 Task: Assign in the project Trailblazer the issue 'Develop a new tool for automated testing of machine learning models' to the sprint 'QA Quest'.
Action: Mouse moved to (1359, 675)
Screenshot: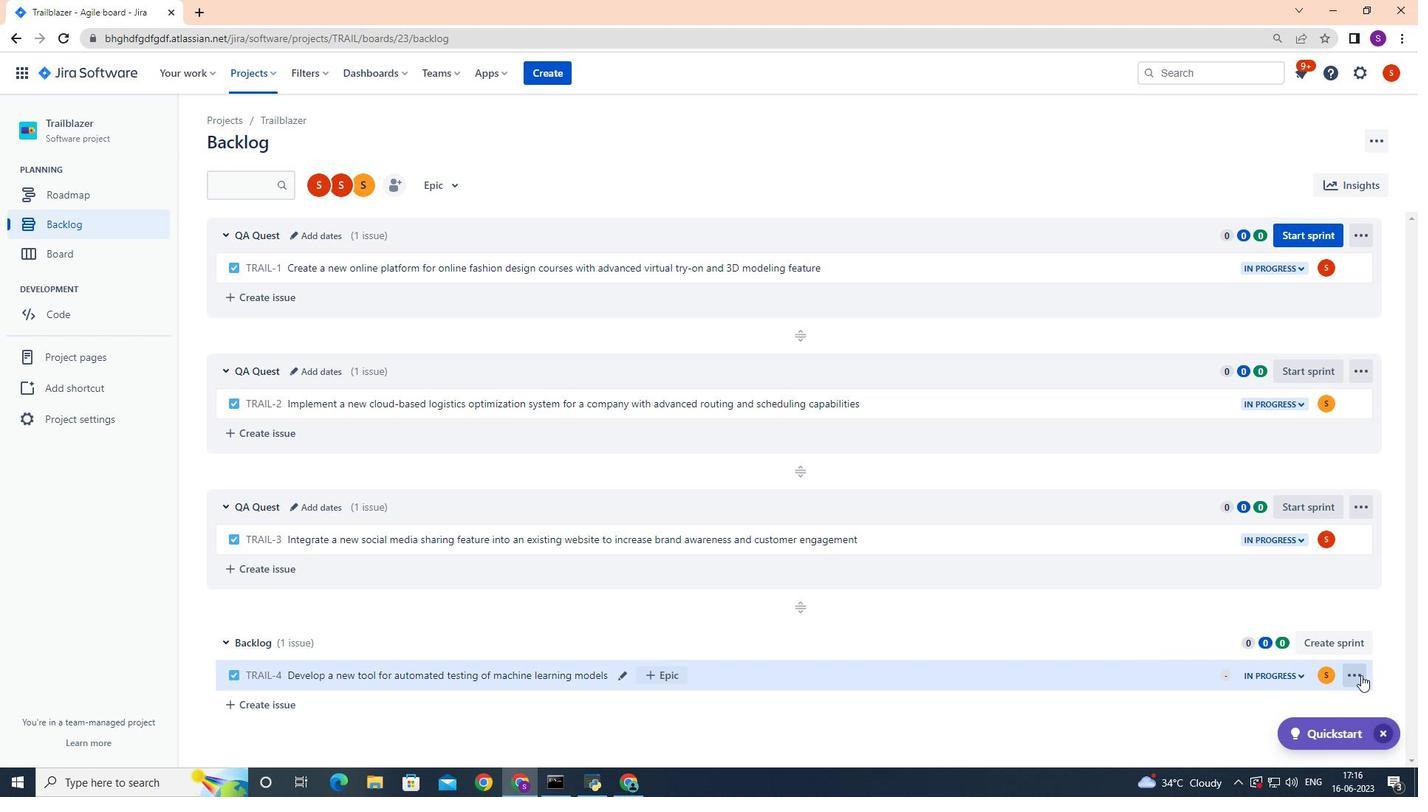 
Action: Mouse pressed left at (1359, 675)
Screenshot: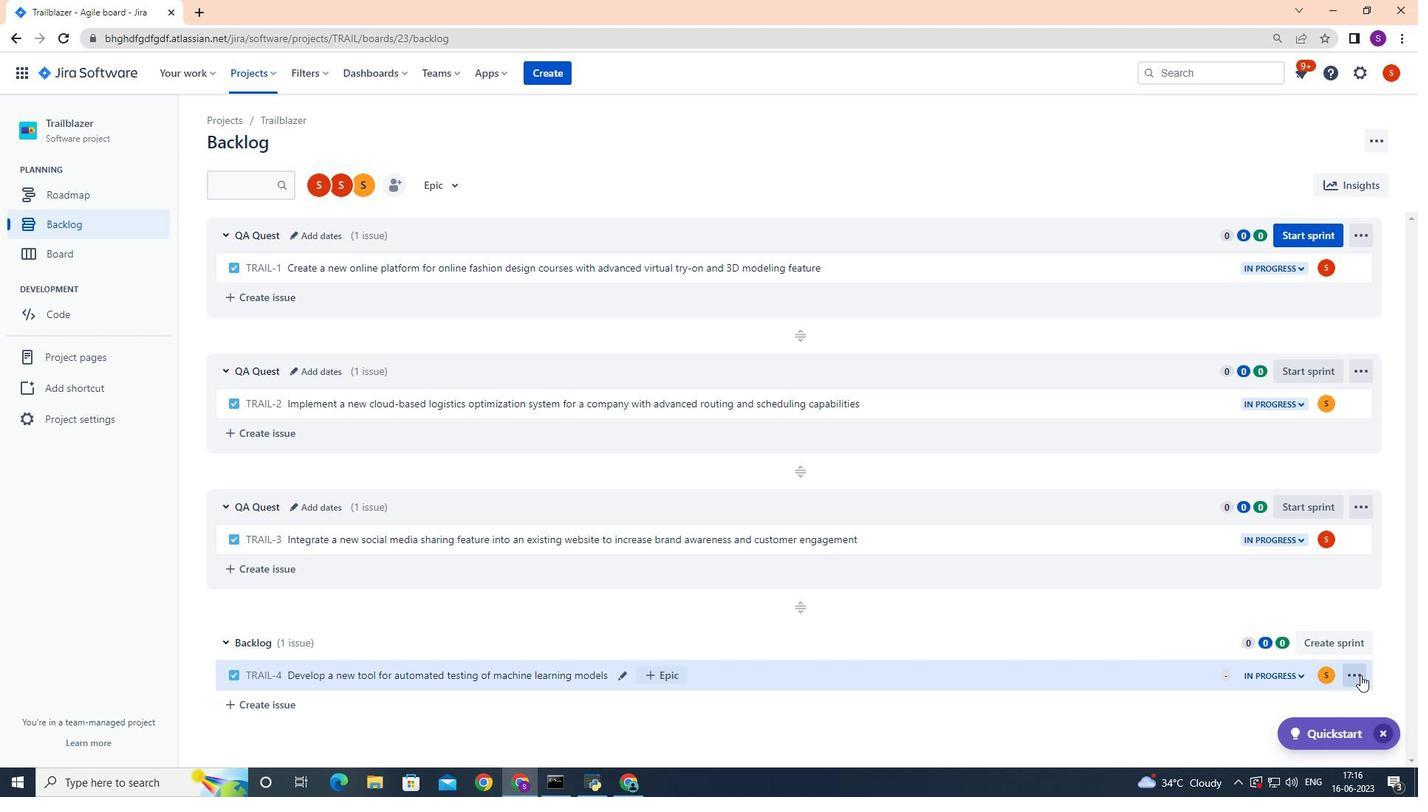 
Action: Mouse moved to (1312, 588)
Screenshot: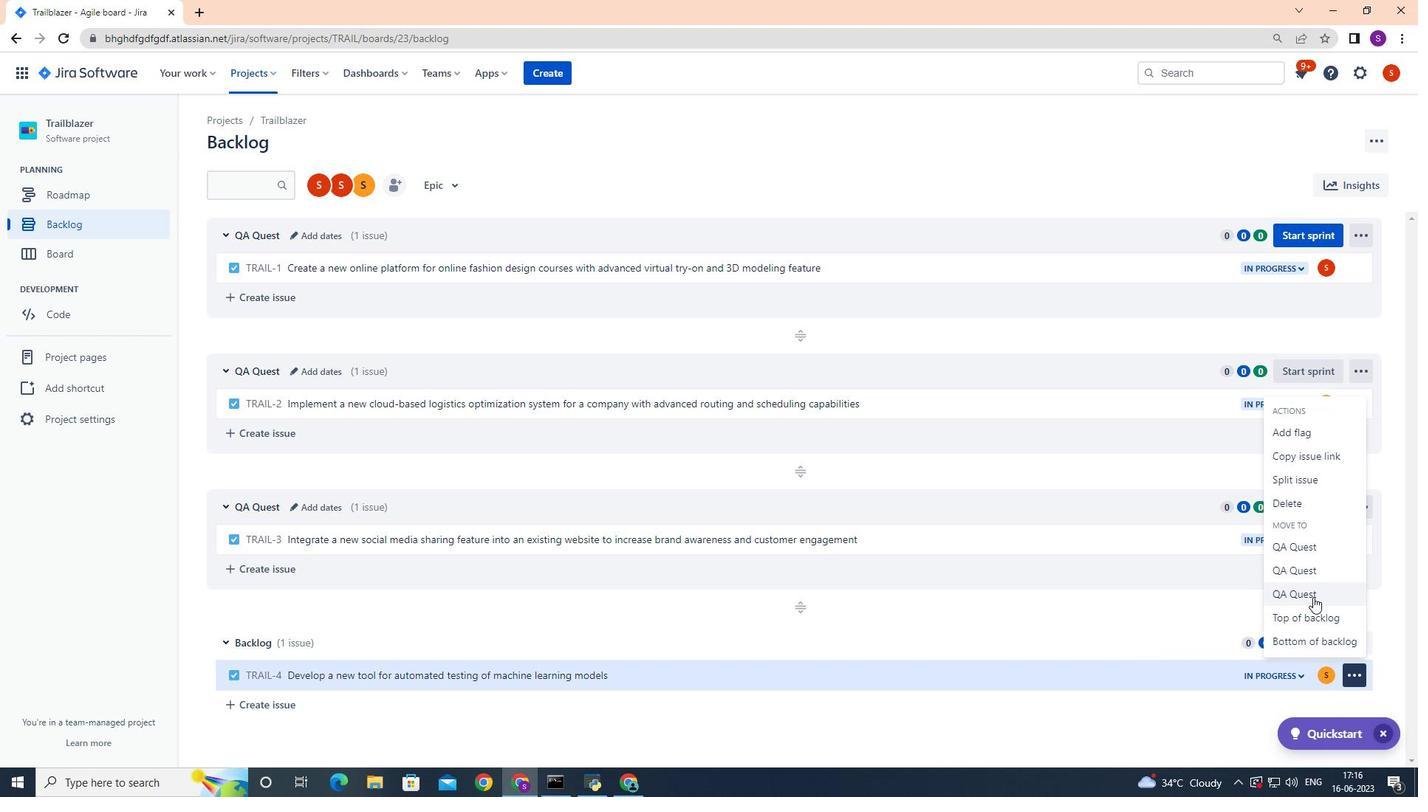 
Action: Mouse pressed left at (1312, 588)
Screenshot: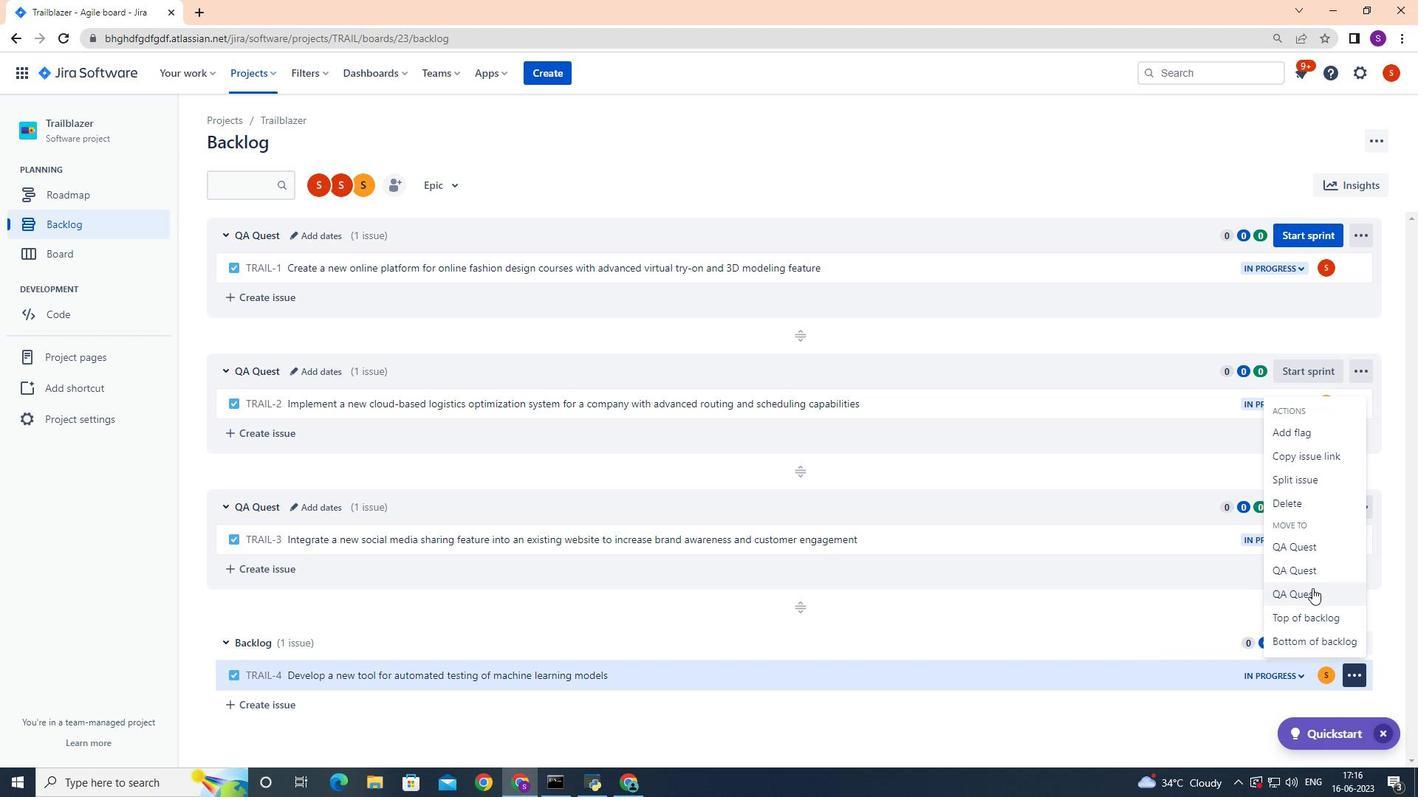 
Action: Mouse moved to (1025, 733)
Screenshot: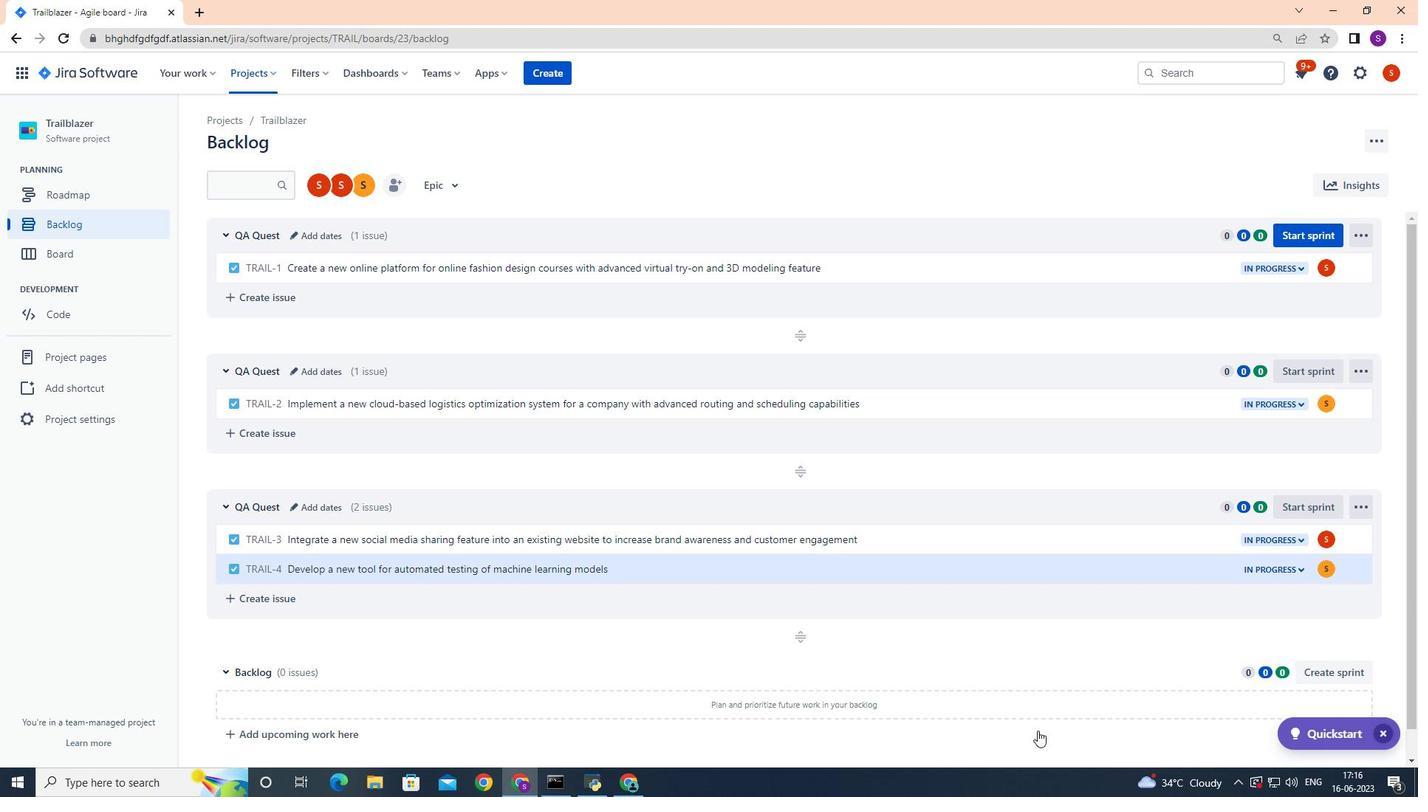 
